 Task: Create a due date automation trigger when advanced on, 2 hours after a card is due add dates not starting this week.
Action: Mouse moved to (887, 267)
Screenshot: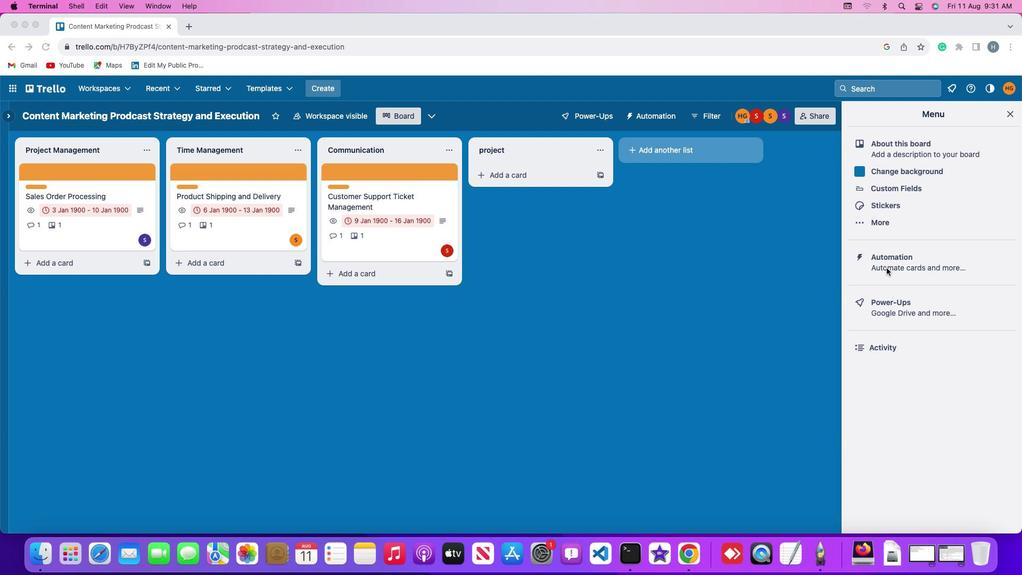 
Action: Mouse pressed left at (887, 267)
Screenshot: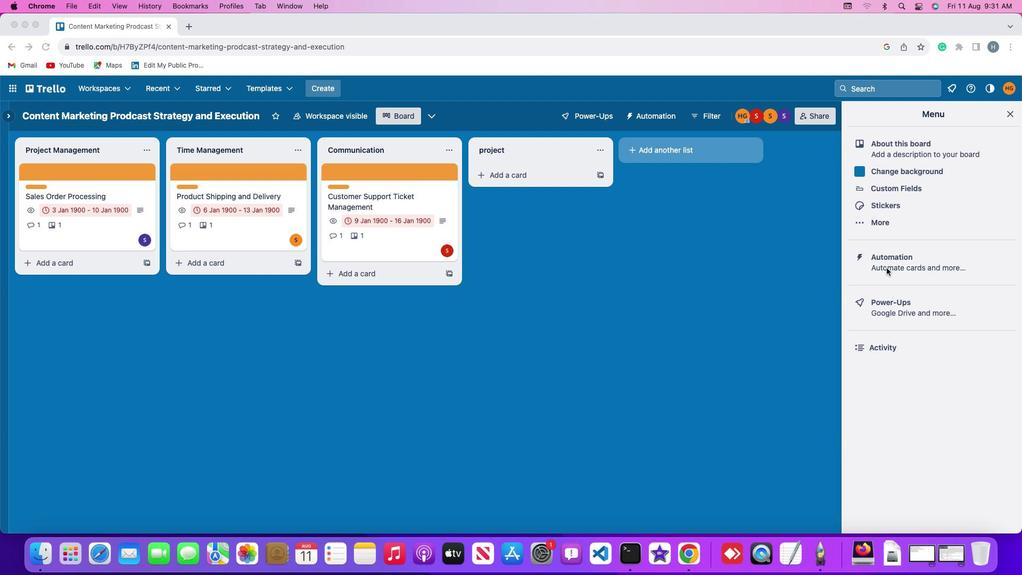 
Action: Mouse pressed left at (887, 267)
Screenshot: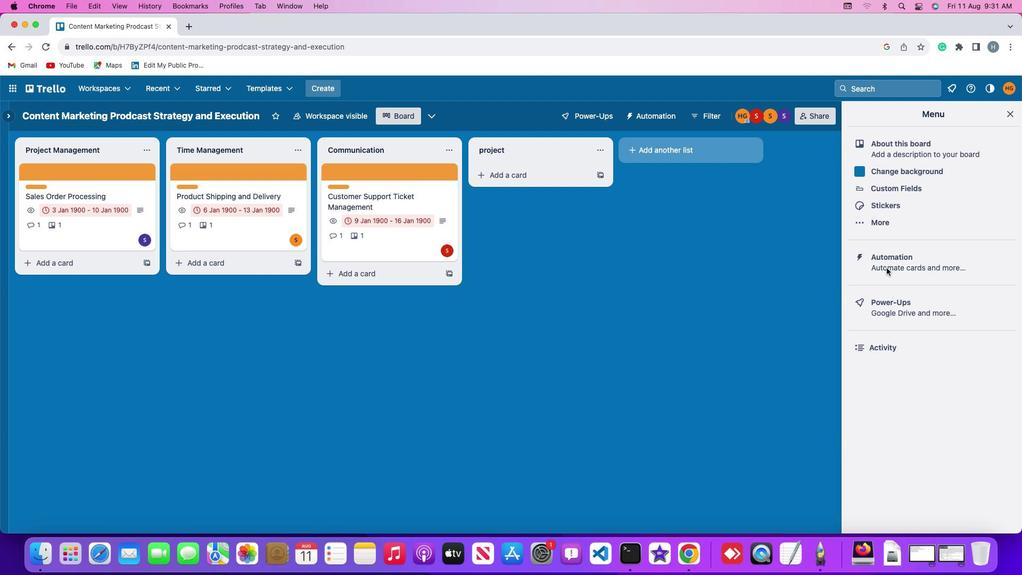 
Action: Mouse moved to (75, 253)
Screenshot: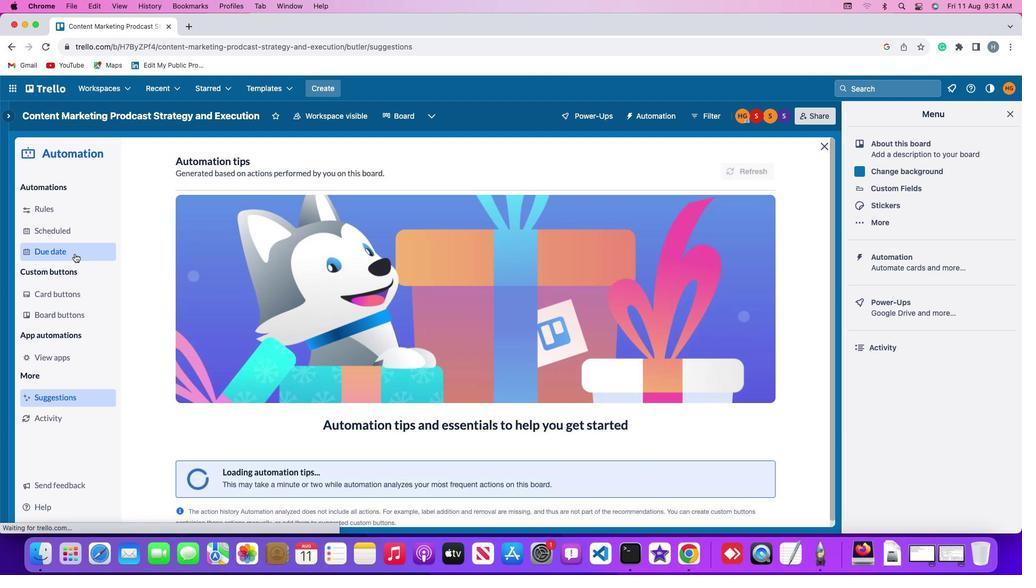 
Action: Mouse pressed left at (75, 253)
Screenshot: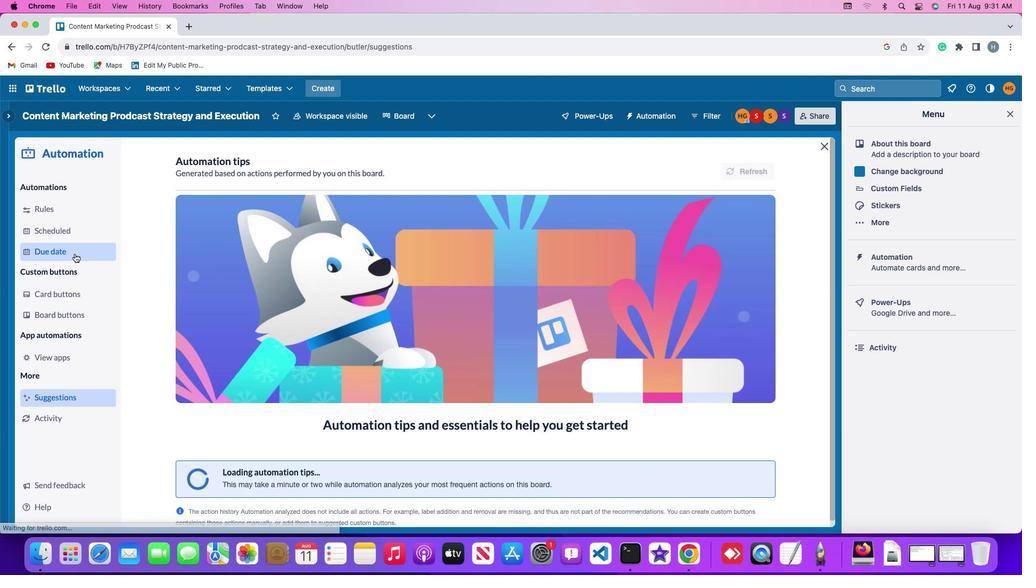 
Action: Mouse moved to (722, 167)
Screenshot: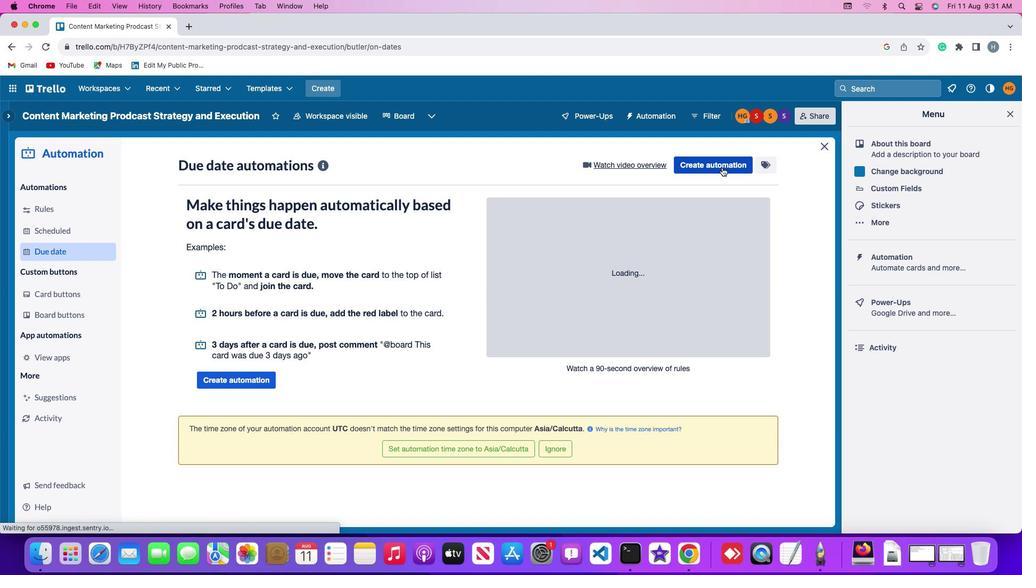 
Action: Mouse pressed left at (722, 167)
Screenshot: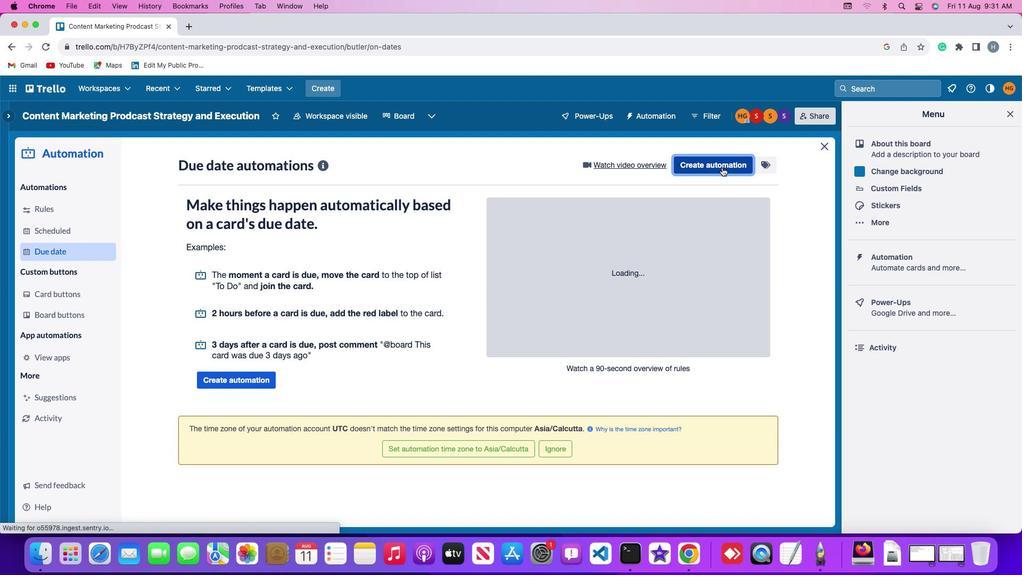 
Action: Mouse moved to (295, 266)
Screenshot: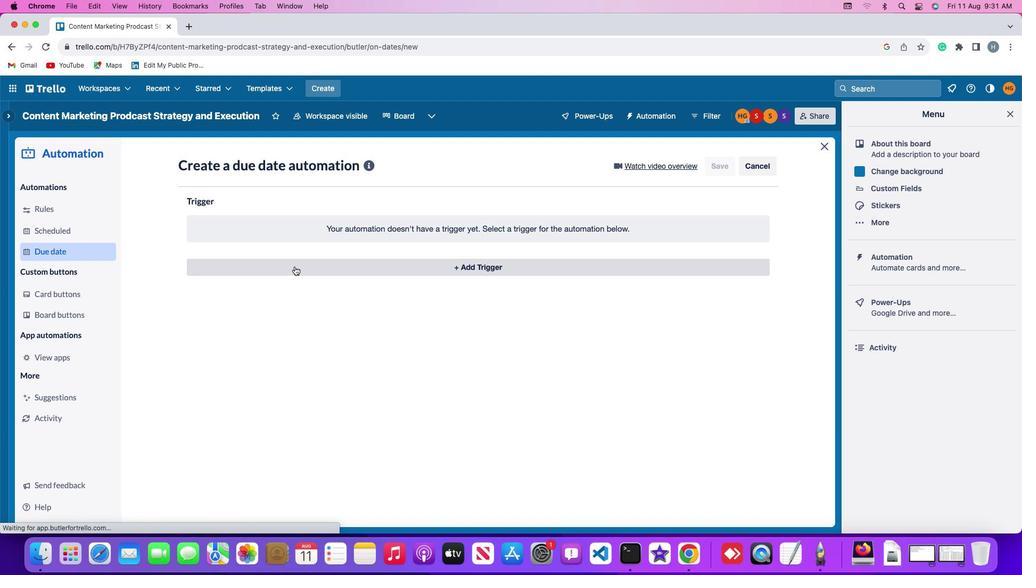 
Action: Mouse pressed left at (295, 266)
Screenshot: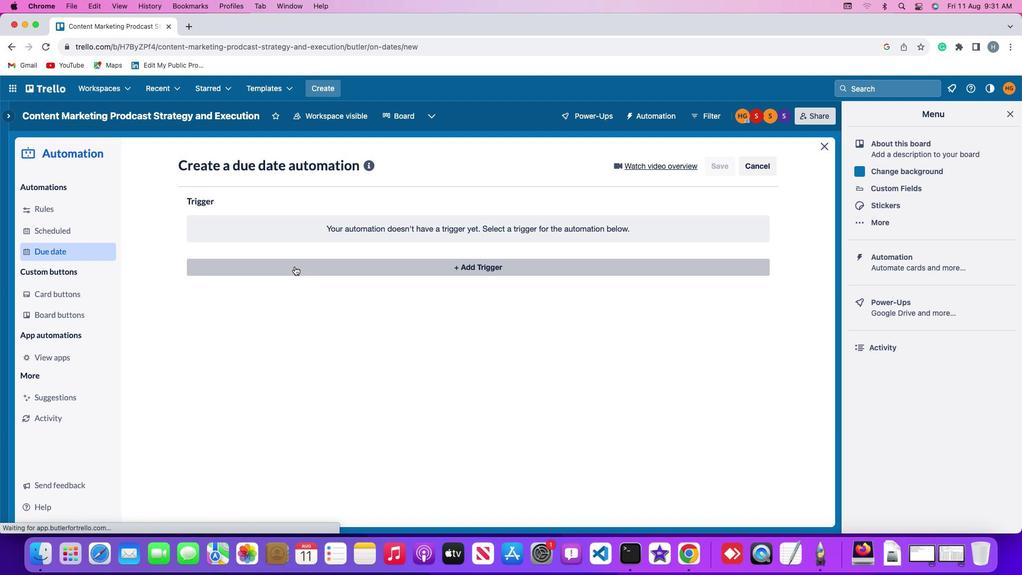 
Action: Mouse moved to (207, 429)
Screenshot: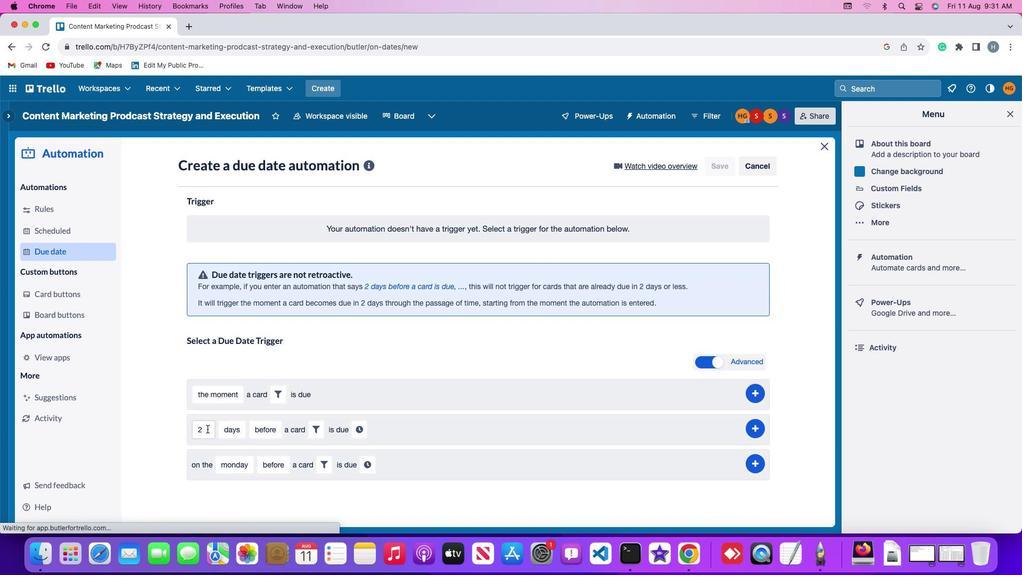 
Action: Mouse pressed left at (207, 429)
Screenshot: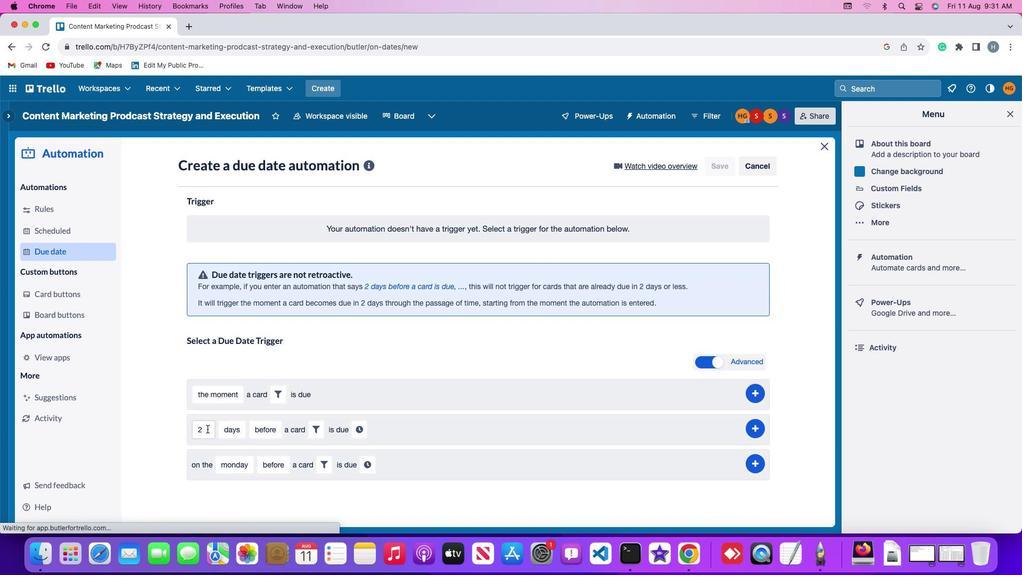 
Action: Mouse moved to (208, 429)
Screenshot: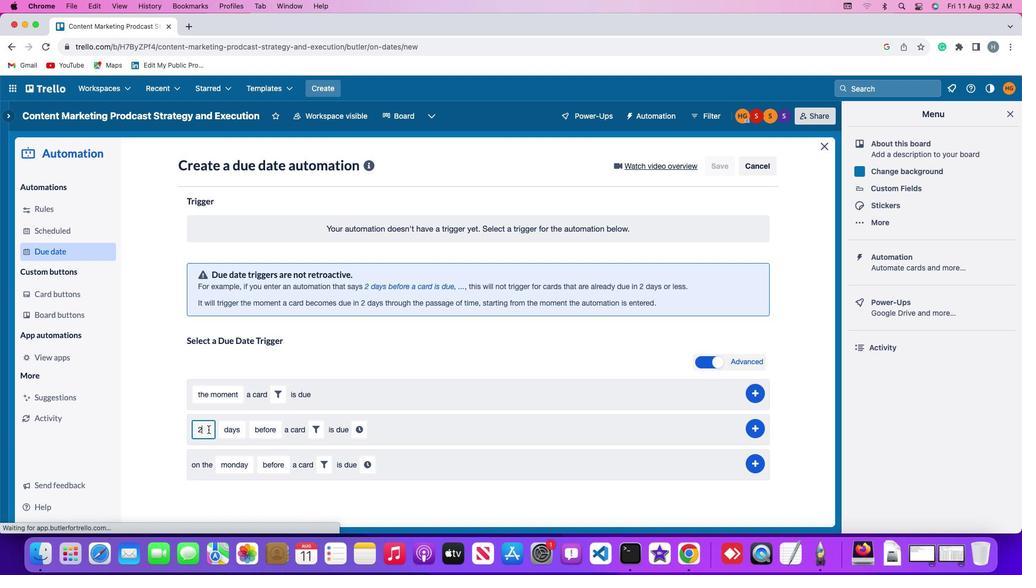 
Action: Key pressed Key.backspace
Screenshot: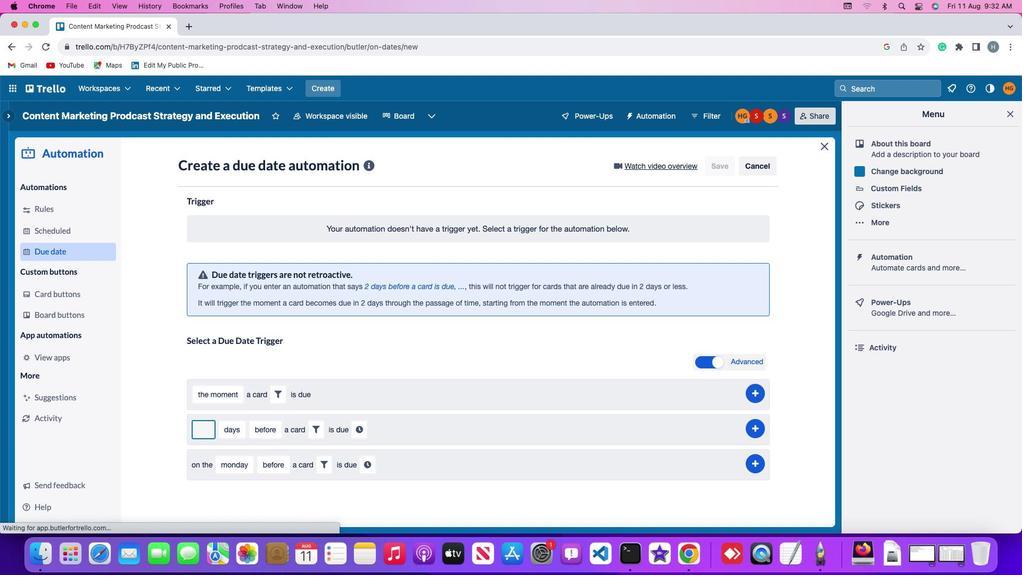 
Action: Mouse moved to (208, 429)
Screenshot: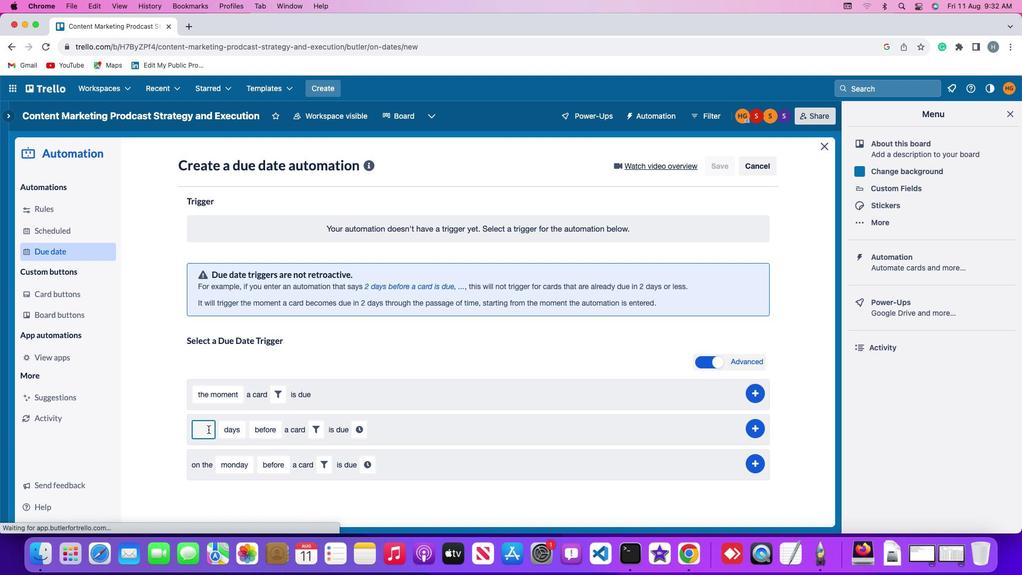 
Action: Key pressed '2'
Screenshot: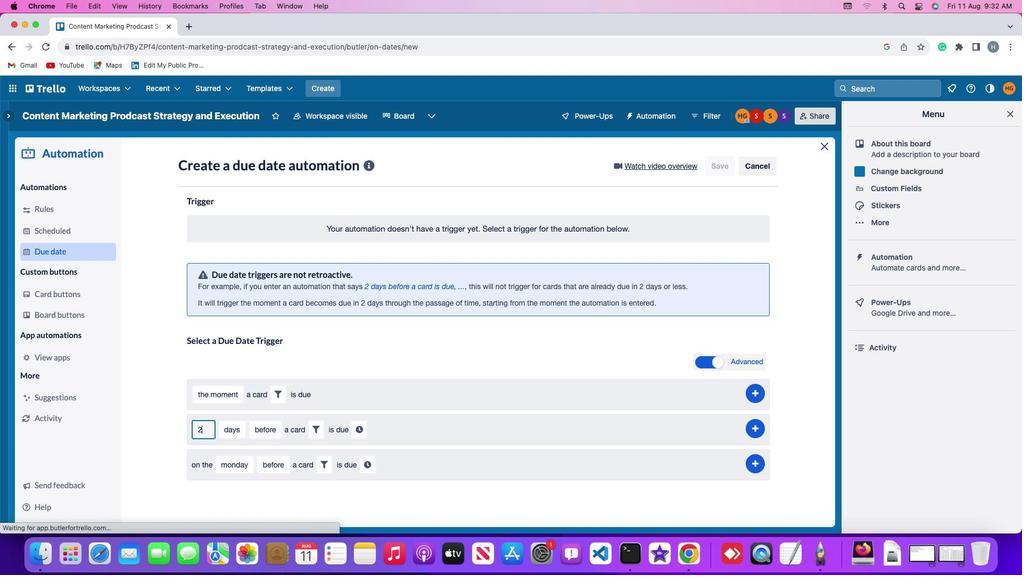 
Action: Mouse moved to (226, 430)
Screenshot: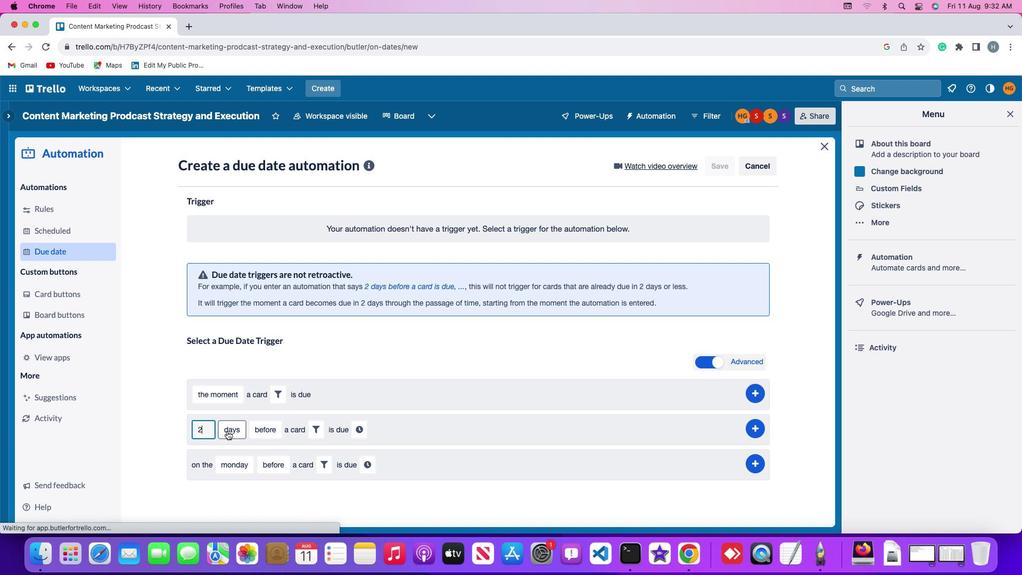 
Action: Mouse pressed left at (226, 430)
Screenshot: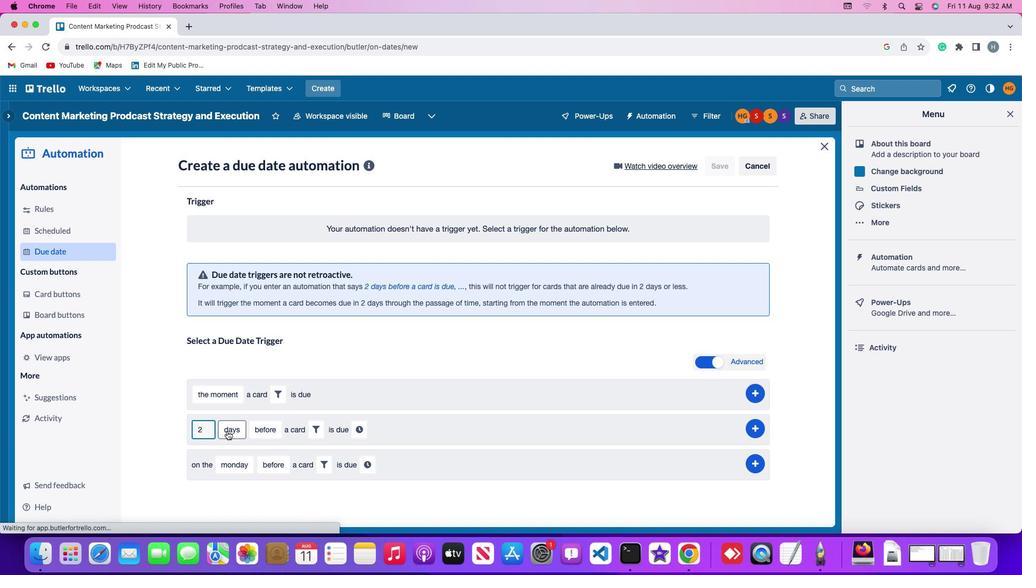 
Action: Mouse moved to (230, 493)
Screenshot: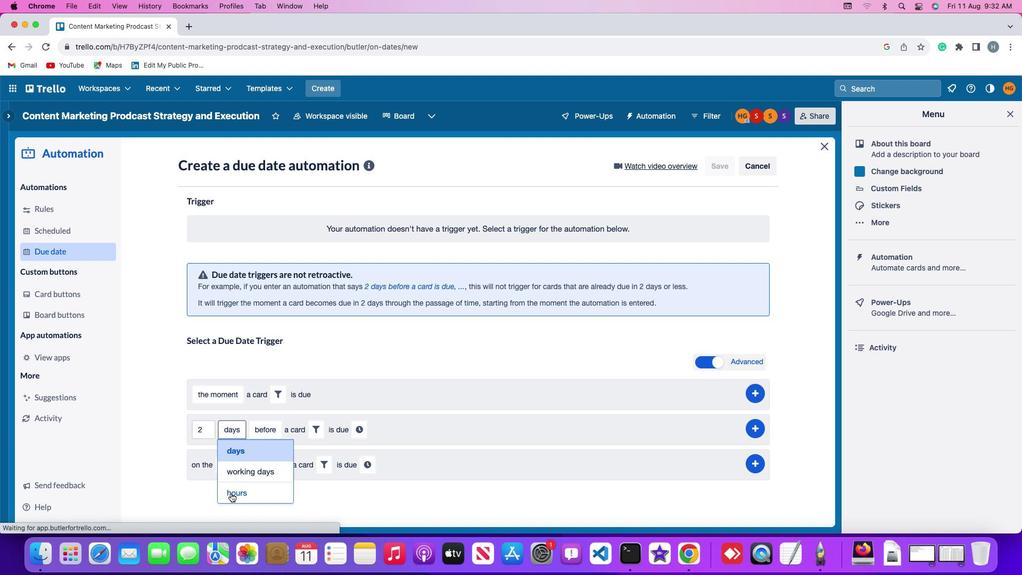 
Action: Mouse pressed left at (230, 493)
Screenshot: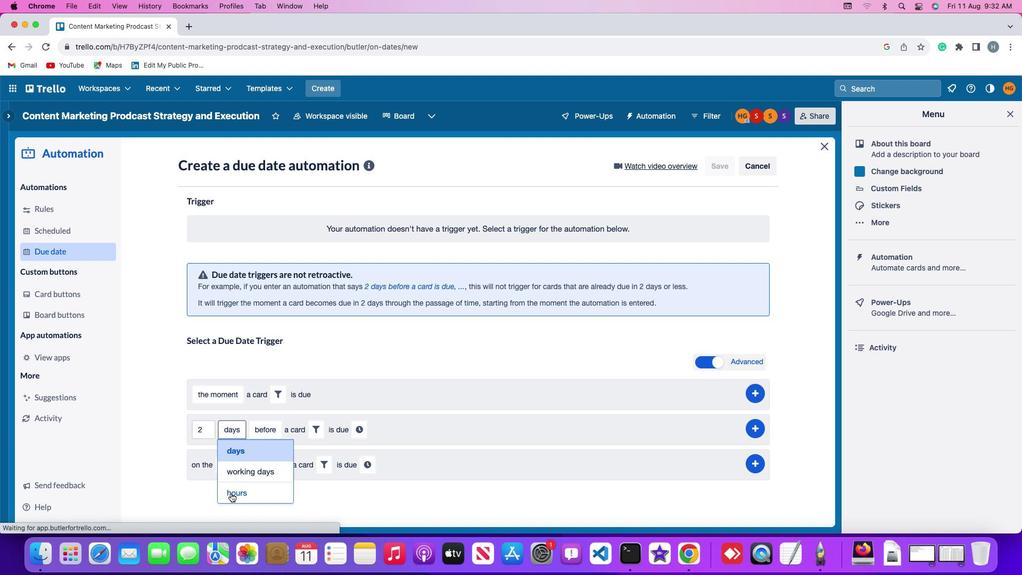 
Action: Mouse moved to (265, 430)
Screenshot: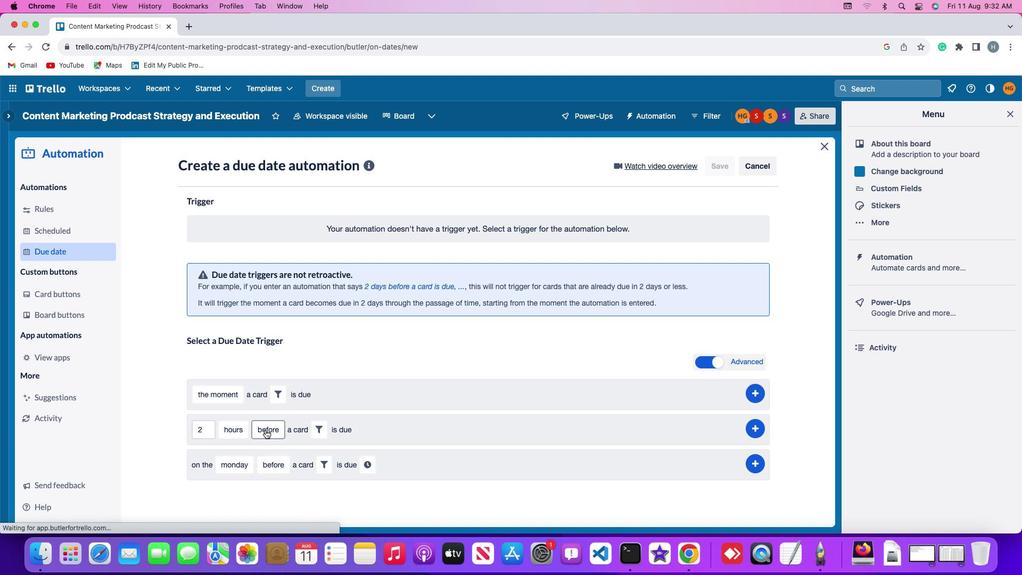 
Action: Mouse pressed left at (265, 430)
Screenshot: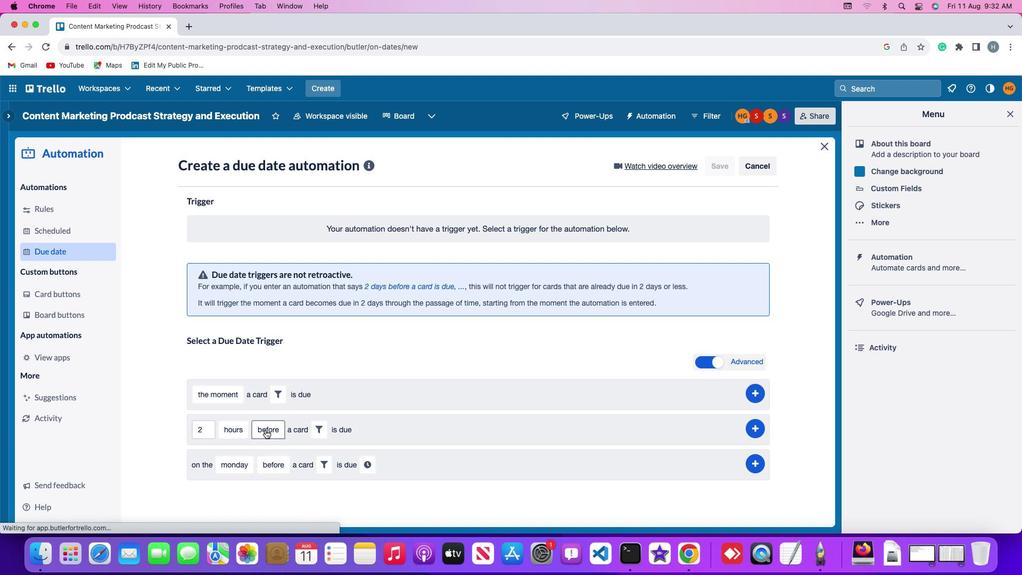 
Action: Mouse moved to (263, 469)
Screenshot: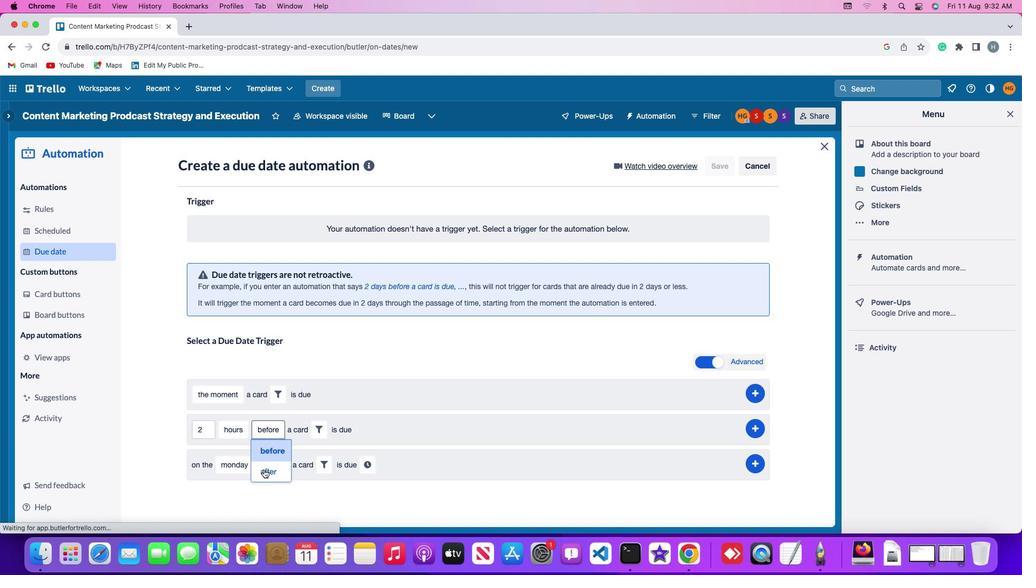 
Action: Mouse pressed left at (263, 469)
Screenshot: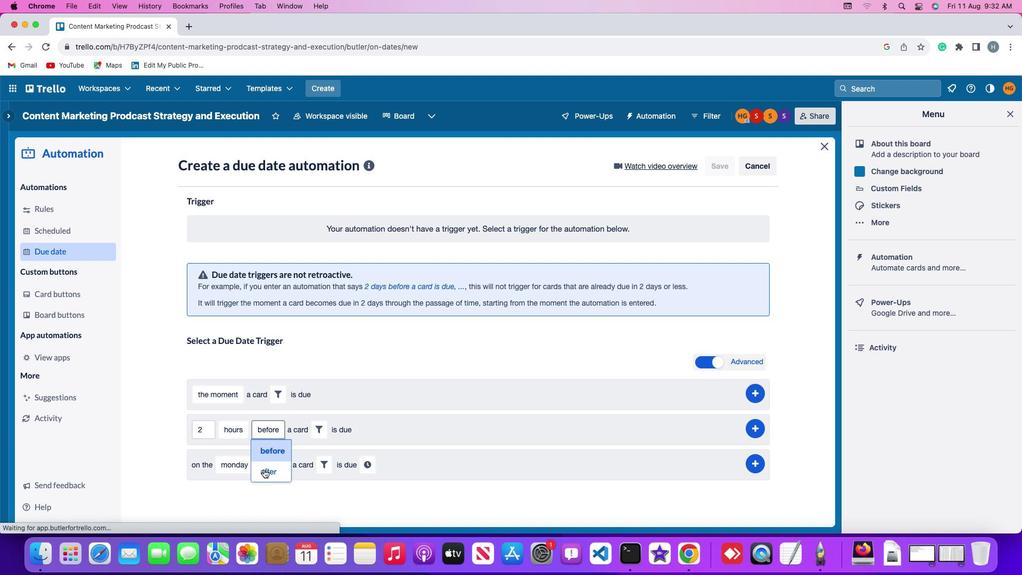 
Action: Mouse moved to (305, 427)
Screenshot: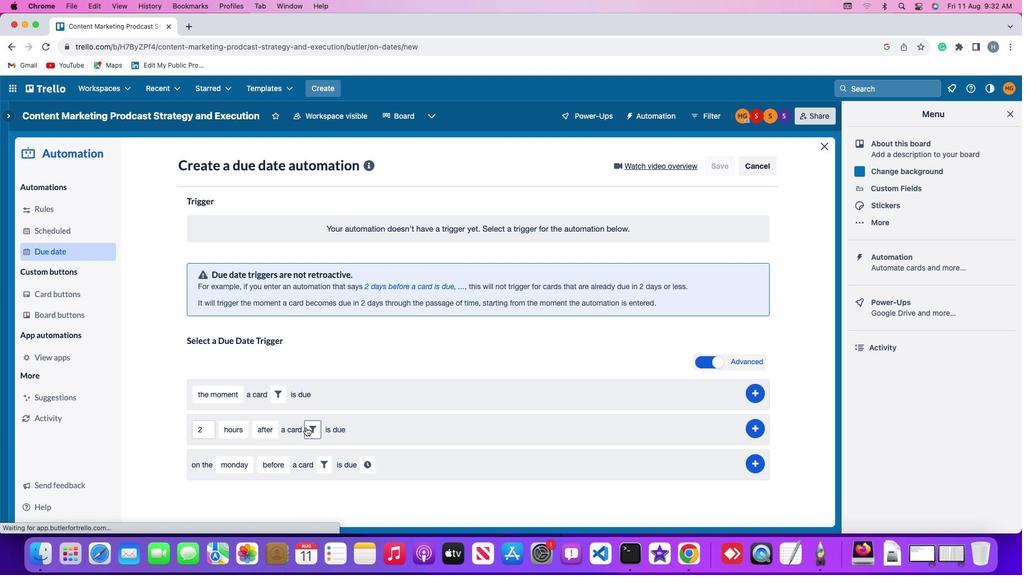 
Action: Mouse pressed left at (305, 427)
Screenshot: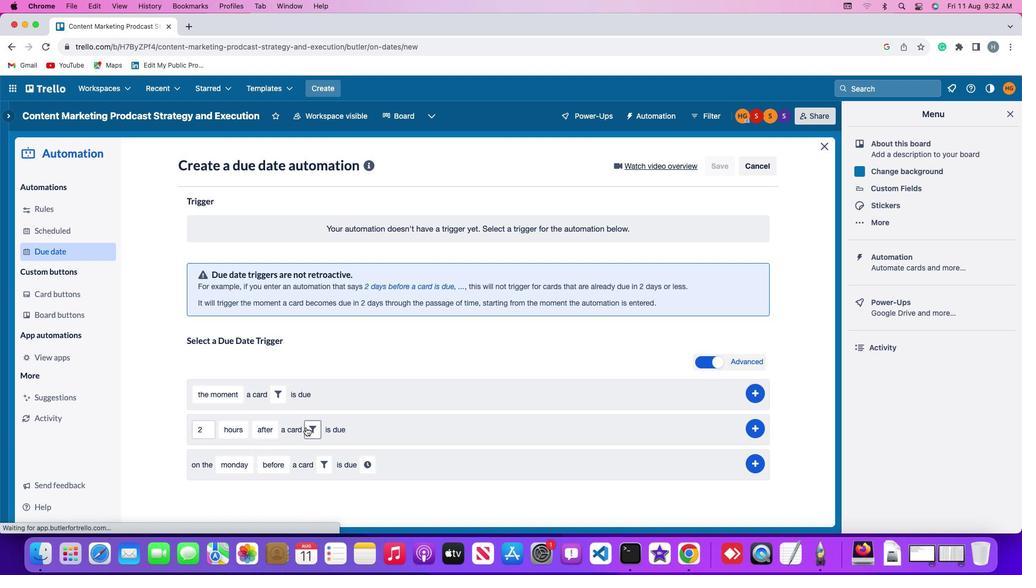 
Action: Mouse moved to (371, 465)
Screenshot: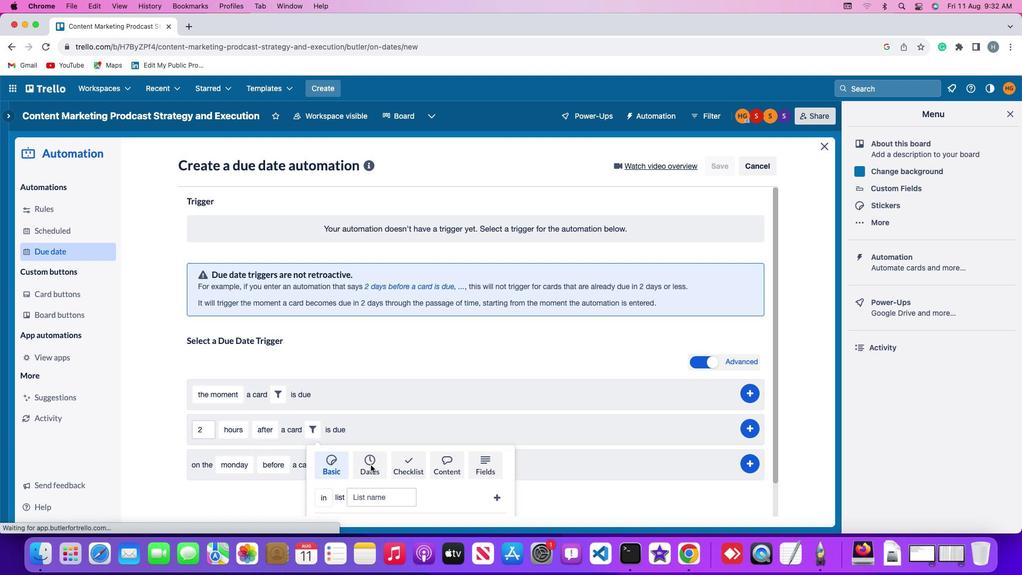 
Action: Mouse pressed left at (371, 465)
Screenshot: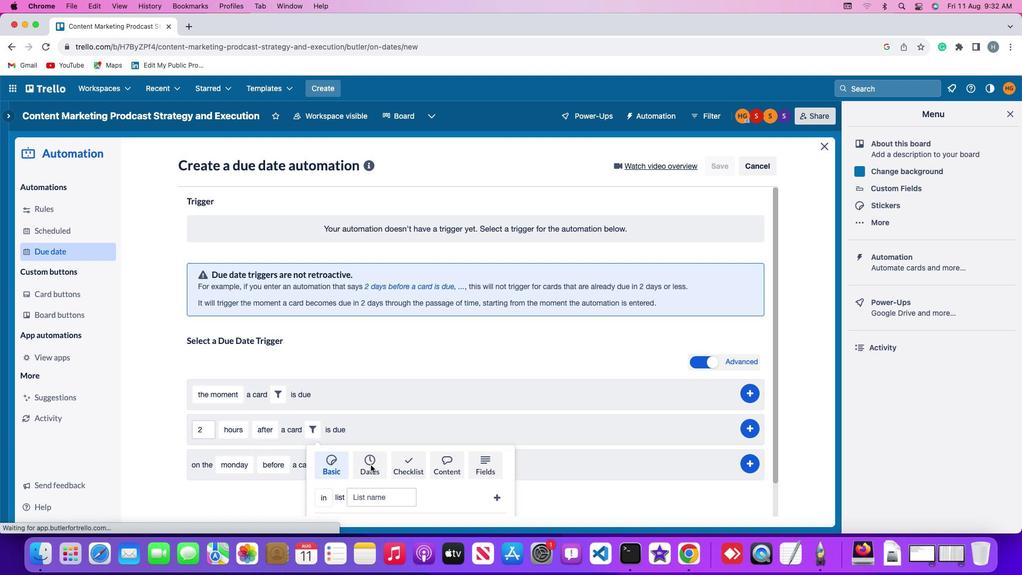 
Action: Mouse moved to (278, 494)
Screenshot: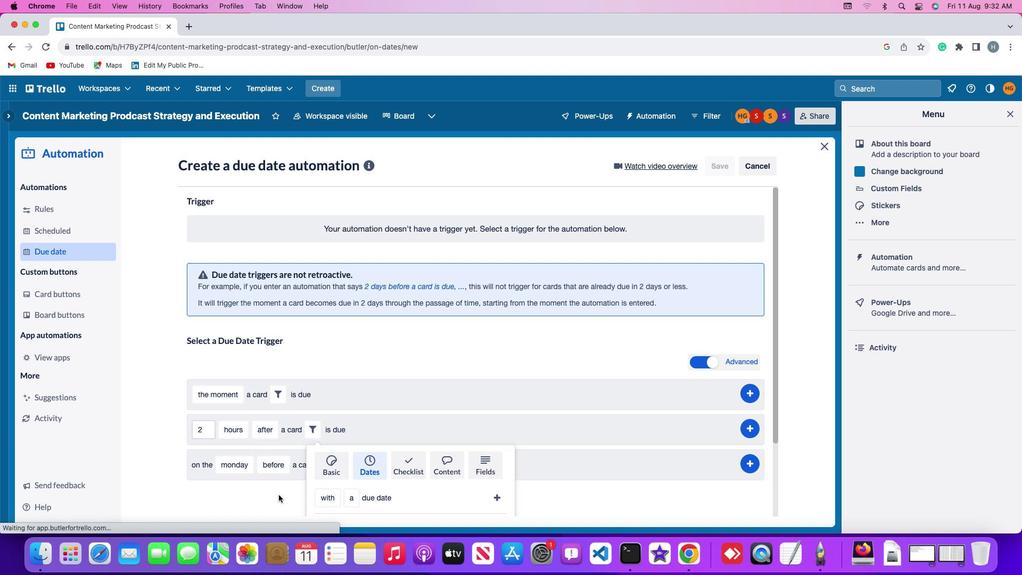 
Action: Mouse scrolled (278, 494) with delta (0, 0)
Screenshot: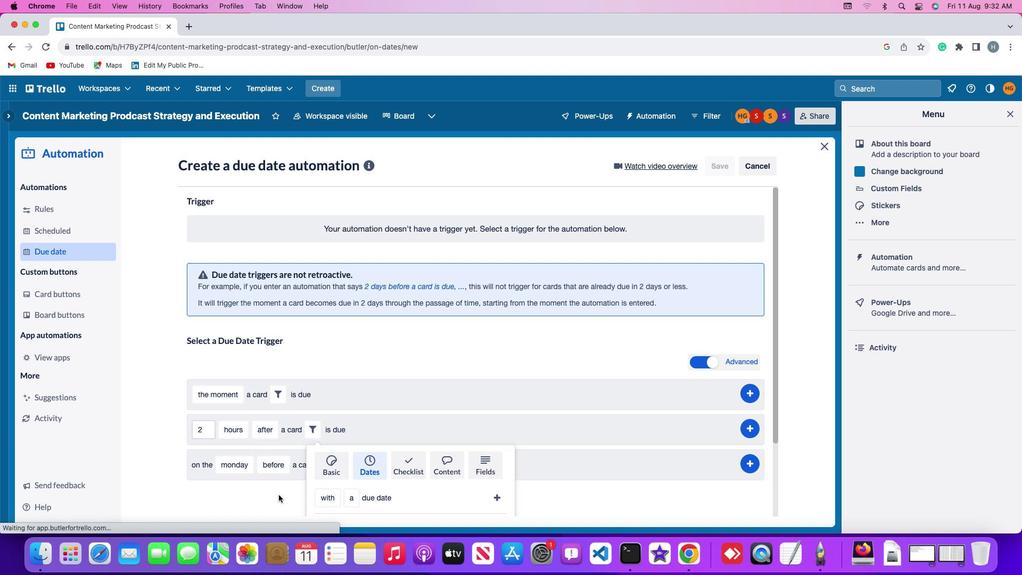 
Action: Mouse scrolled (278, 494) with delta (0, 0)
Screenshot: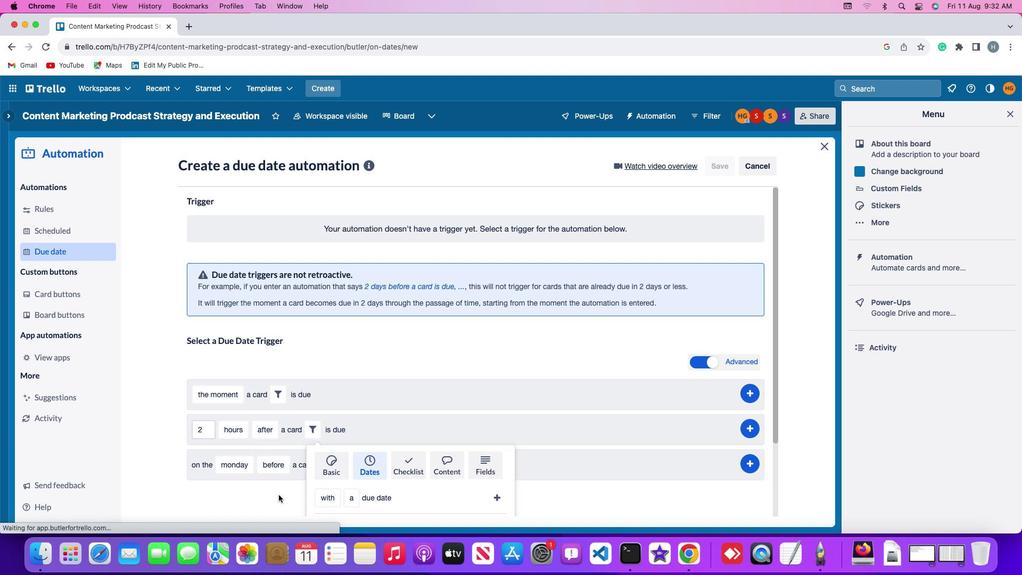 
Action: Mouse scrolled (278, 494) with delta (0, -1)
Screenshot: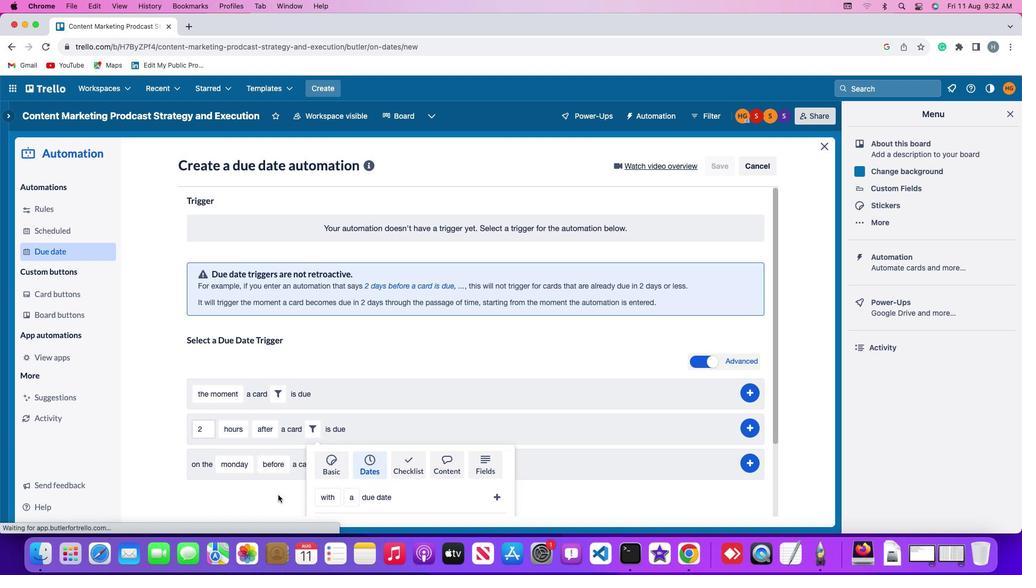 
Action: Mouse moved to (278, 494)
Screenshot: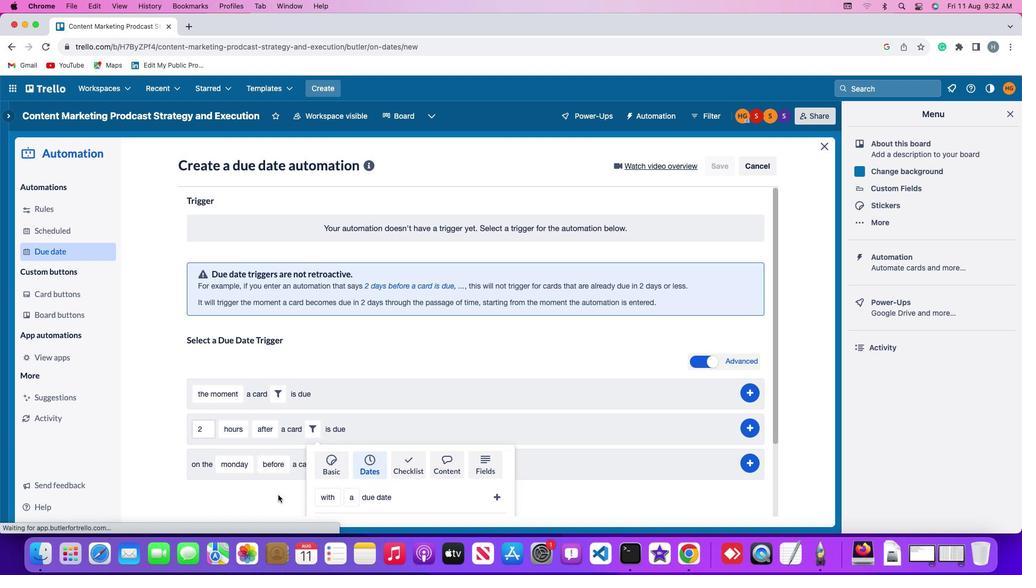 
Action: Mouse scrolled (278, 494) with delta (0, -2)
Screenshot: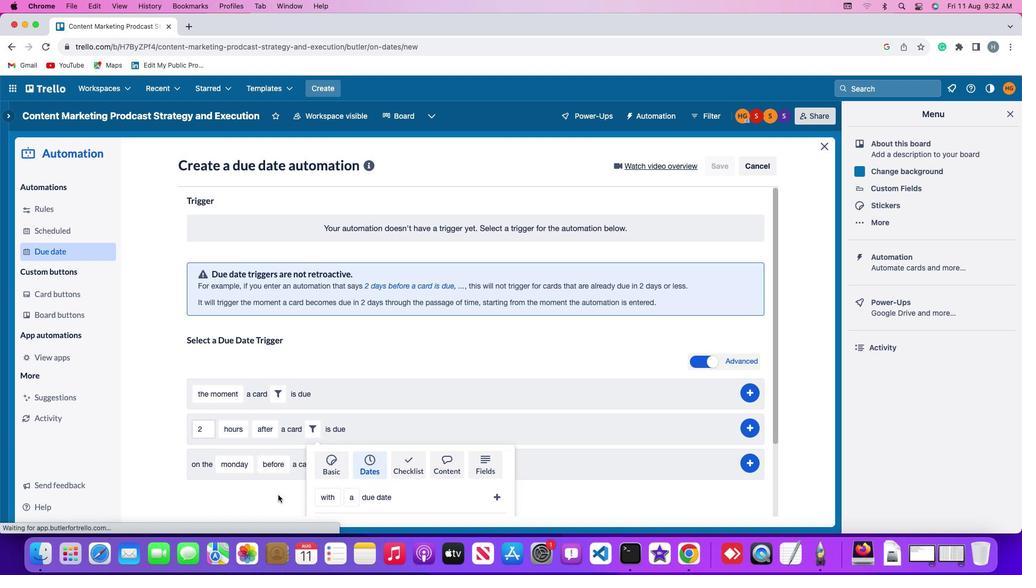 
Action: Mouse scrolled (278, 494) with delta (0, -3)
Screenshot: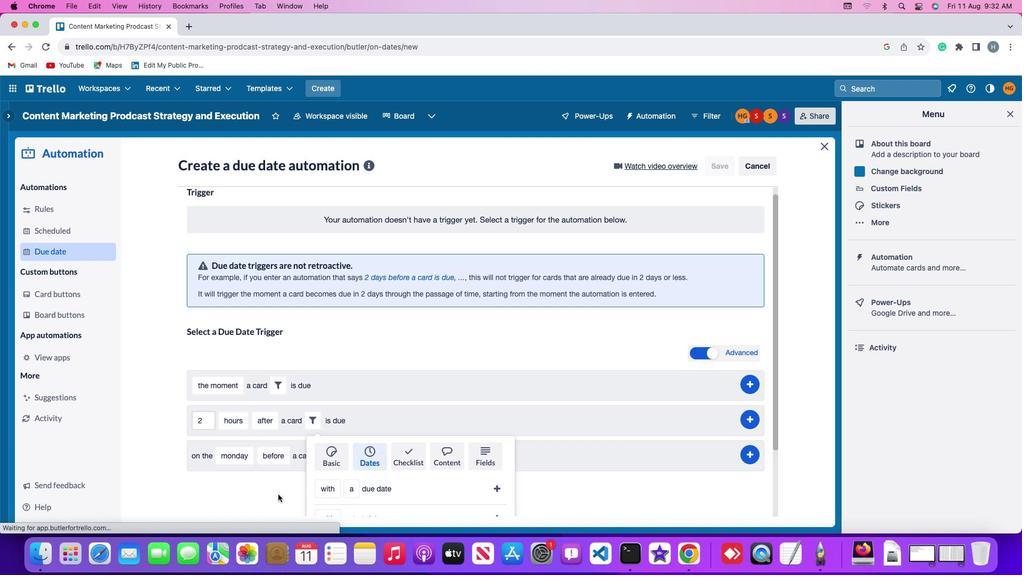 
Action: Mouse moved to (268, 492)
Screenshot: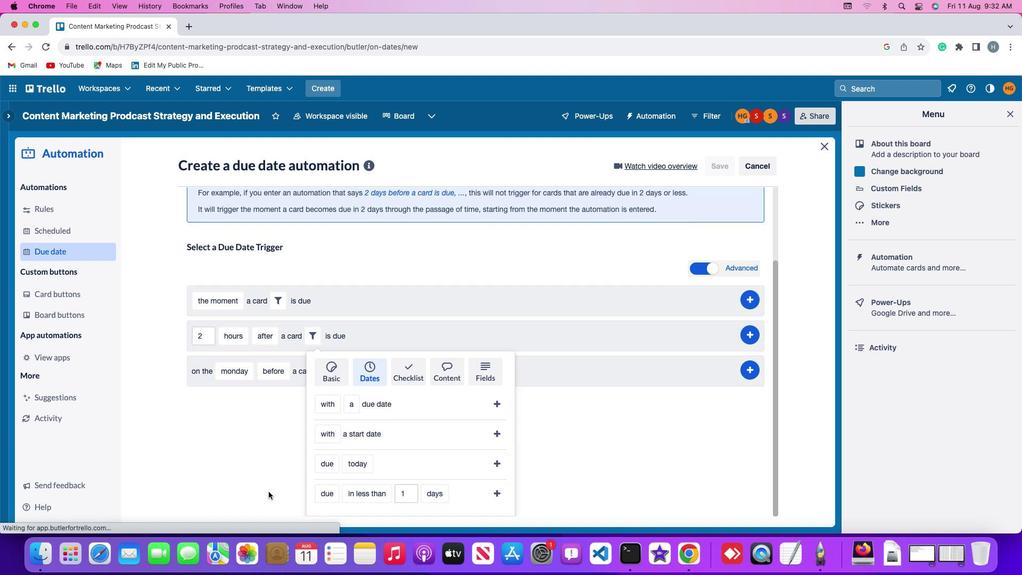 
Action: Mouse scrolled (268, 492) with delta (0, 0)
Screenshot: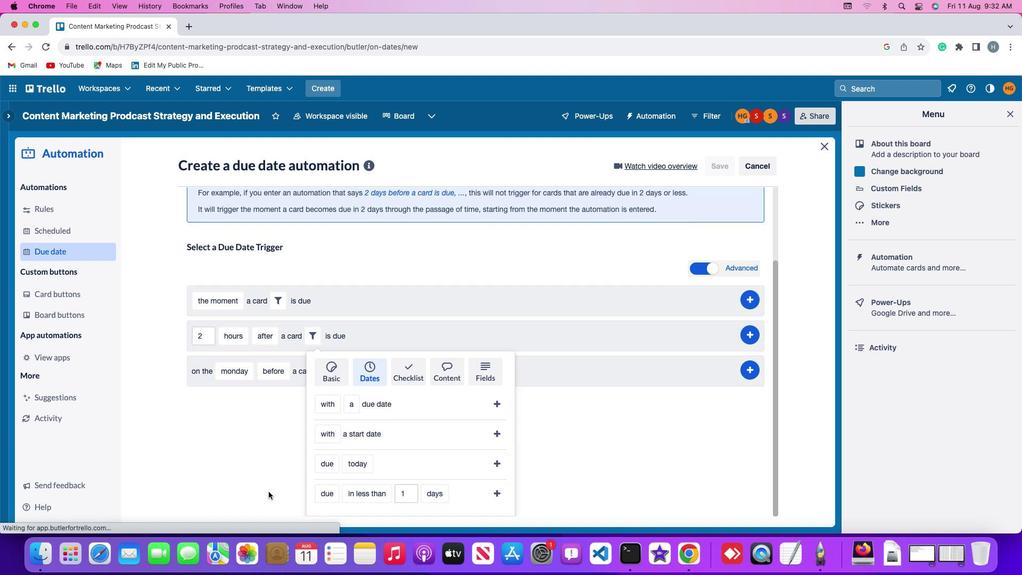
Action: Mouse moved to (267, 491)
Screenshot: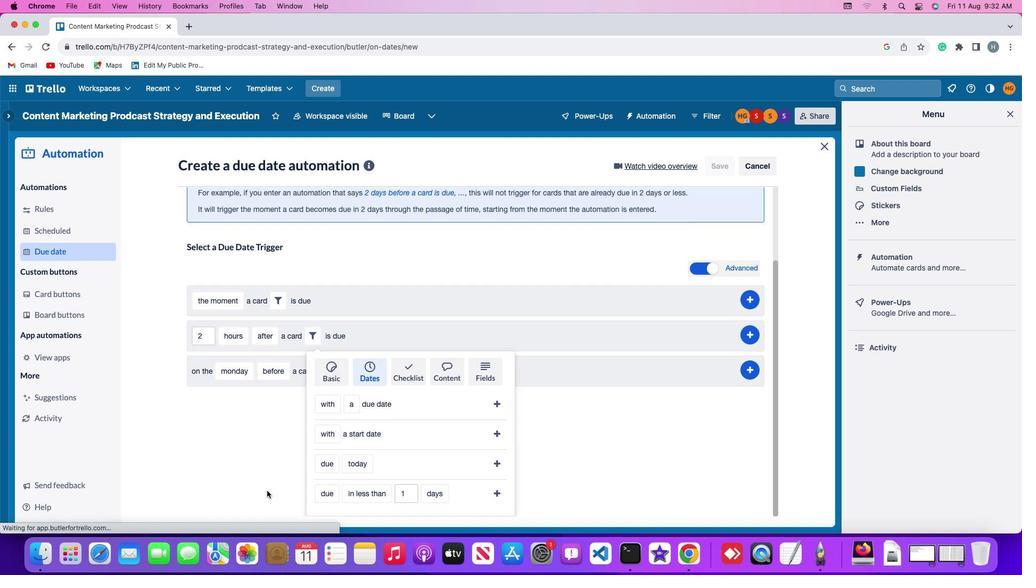 
Action: Mouse scrolled (267, 491) with delta (0, 0)
Screenshot: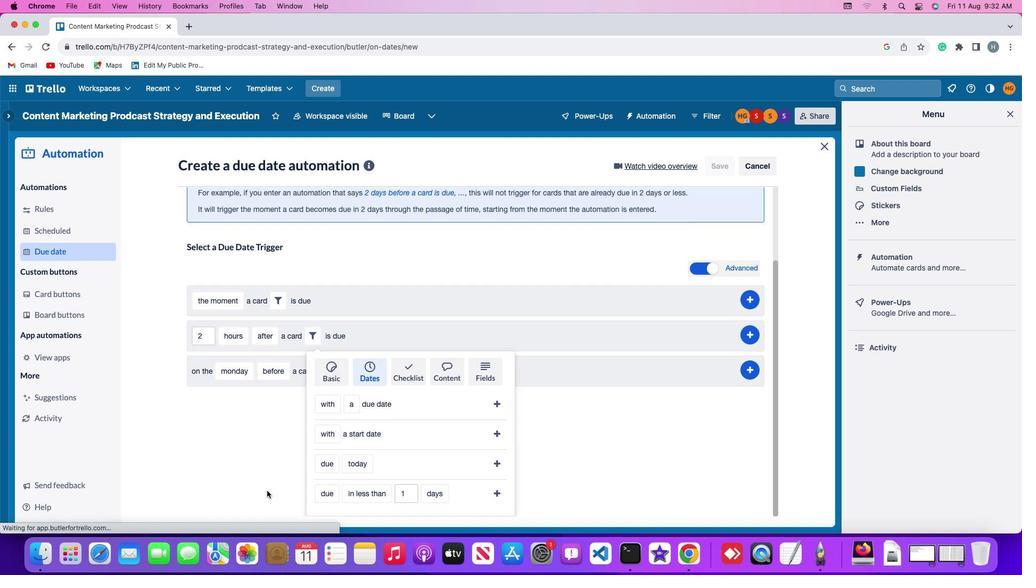 
Action: Mouse moved to (266, 490)
Screenshot: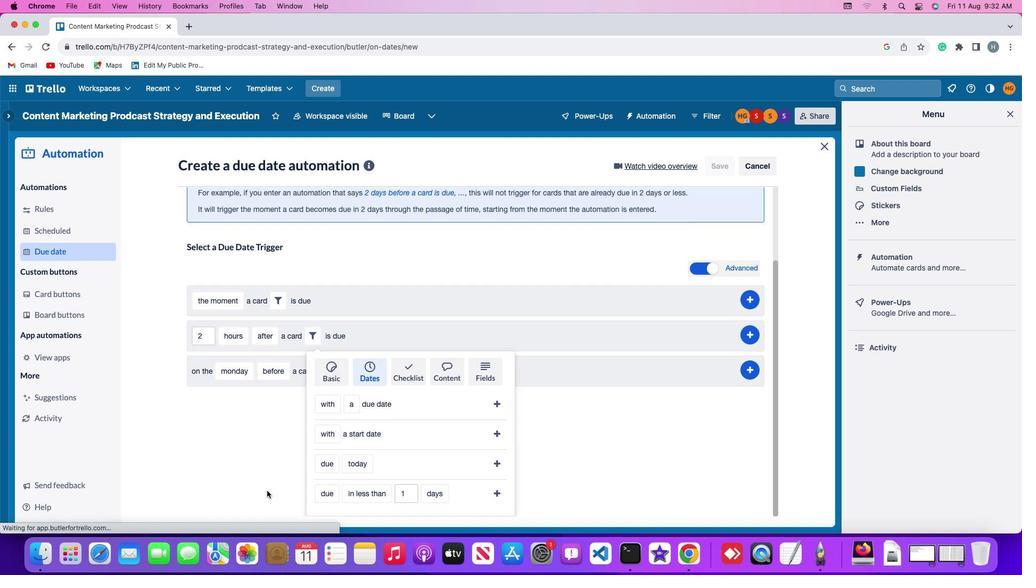 
Action: Mouse scrolled (266, 490) with delta (0, -1)
Screenshot: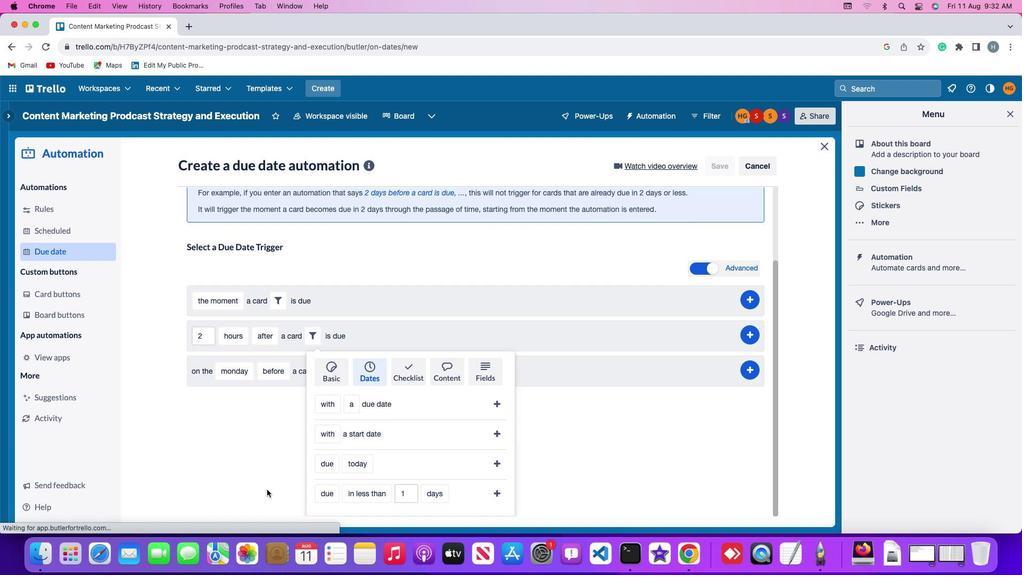 
Action: Mouse moved to (329, 467)
Screenshot: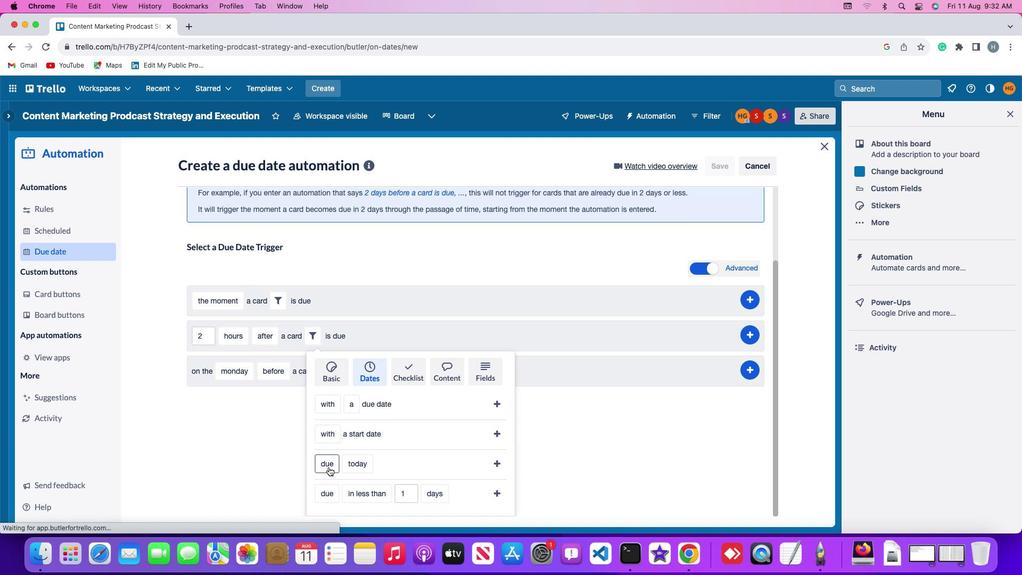 
Action: Mouse pressed left at (329, 467)
Screenshot: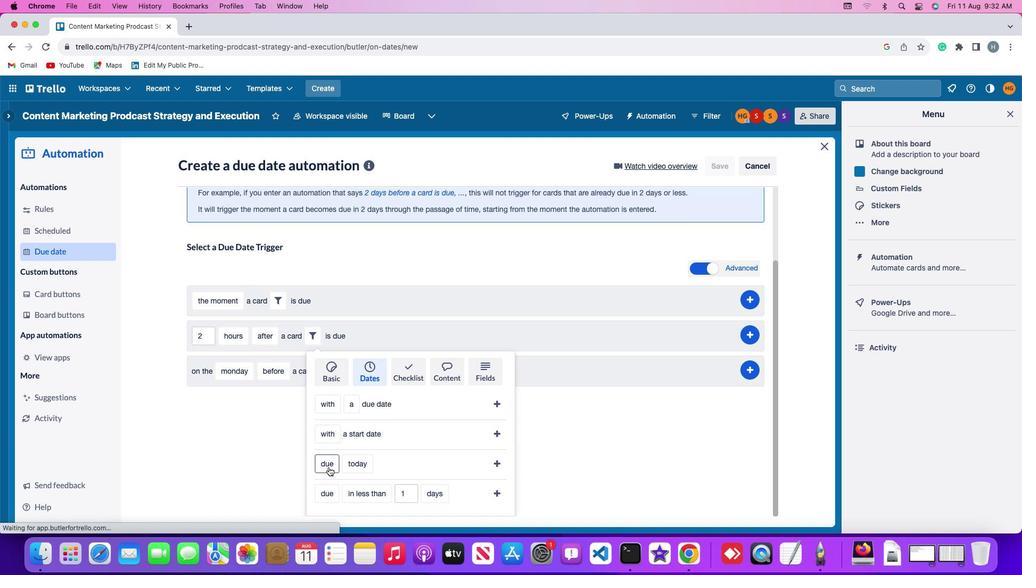 
Action: Mouse moved to (341, 439)
Screenshot: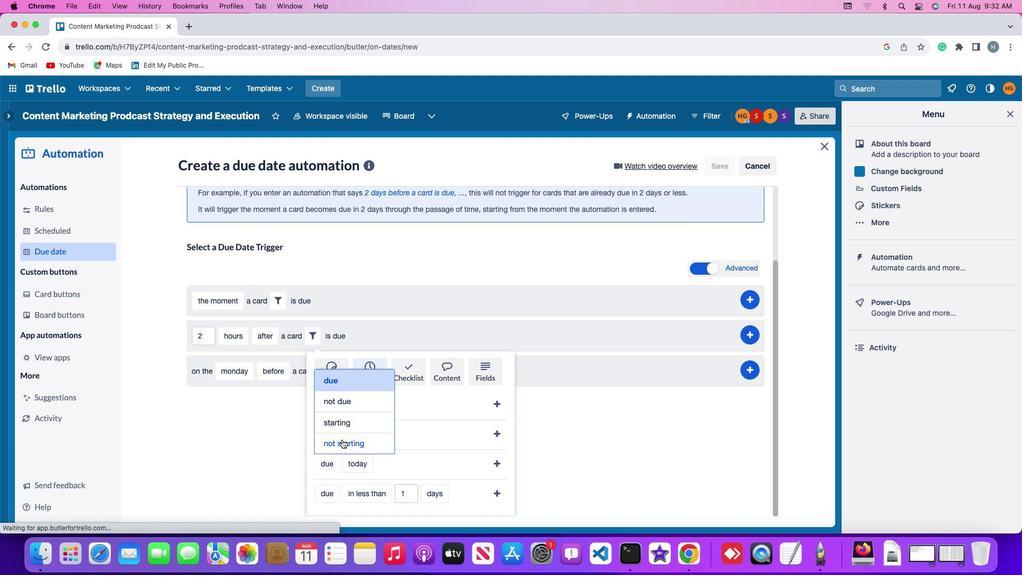 
Action: Mouse pressed left at (341, 439)
Screenshot: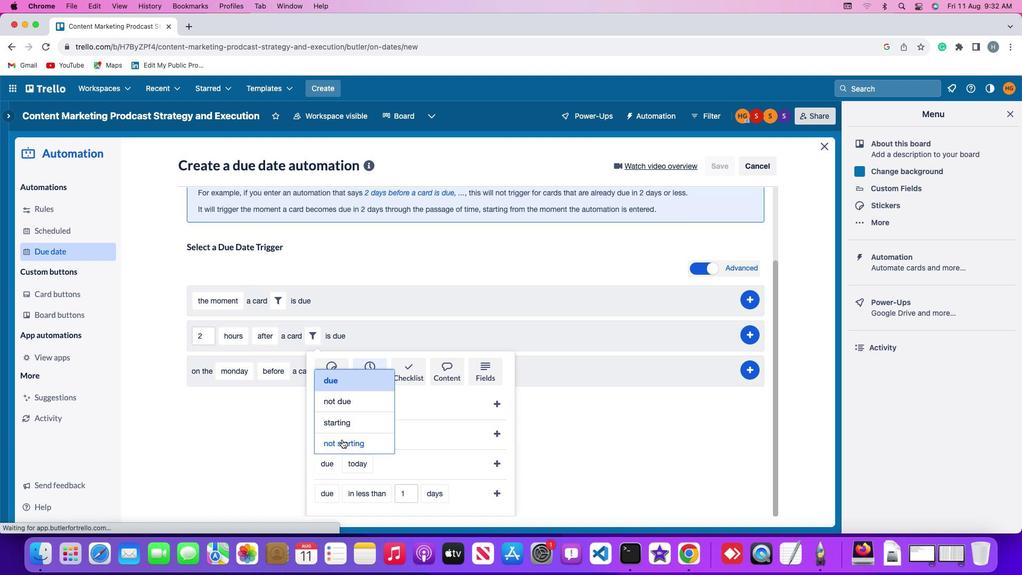 
Action: Mouse moved to (375, 468)
Screenshot: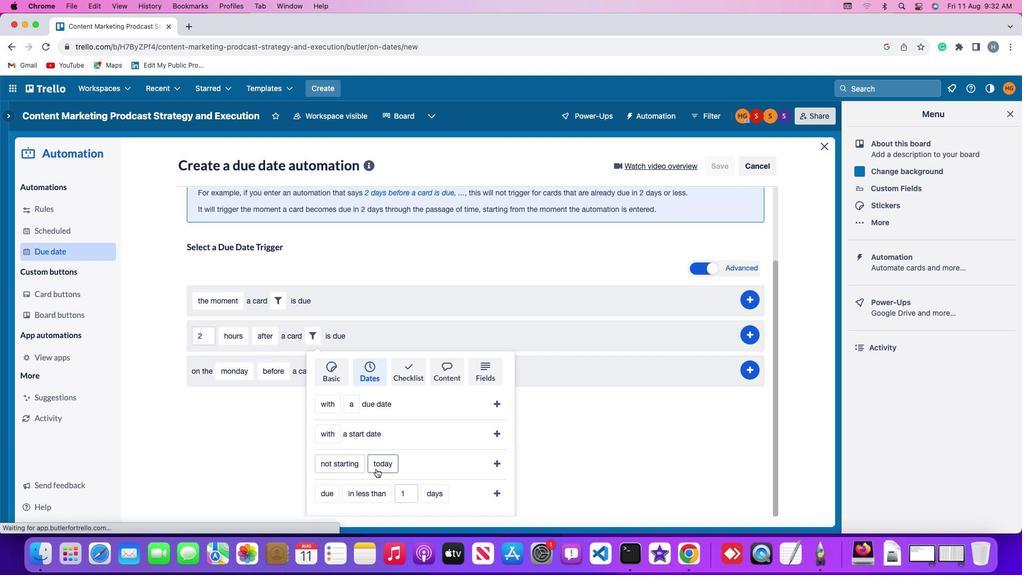
Action: Mouse pressed left at (375, 468)
Screenshot: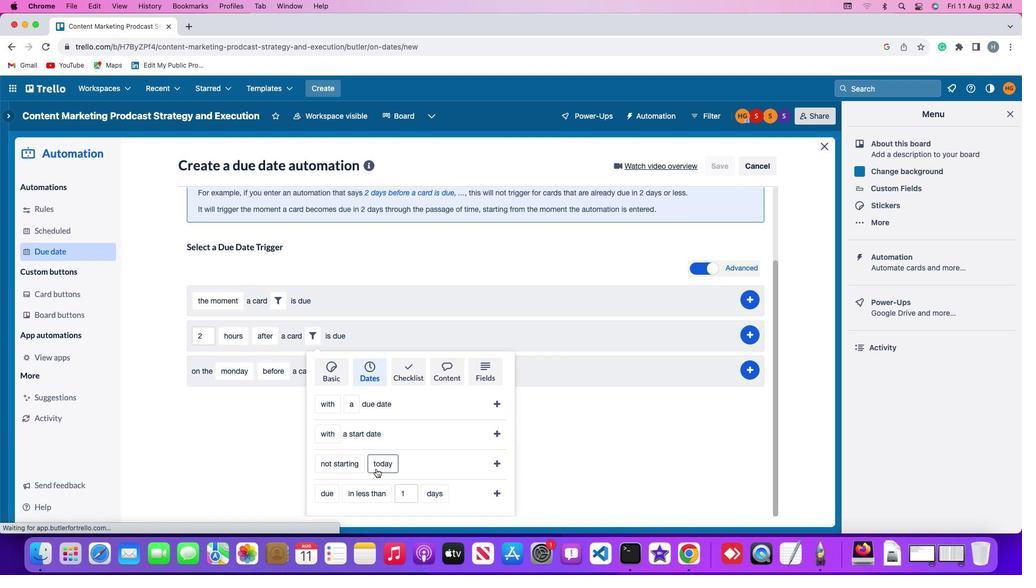
Action: Mouse moved to (397, 379)
Screenshot: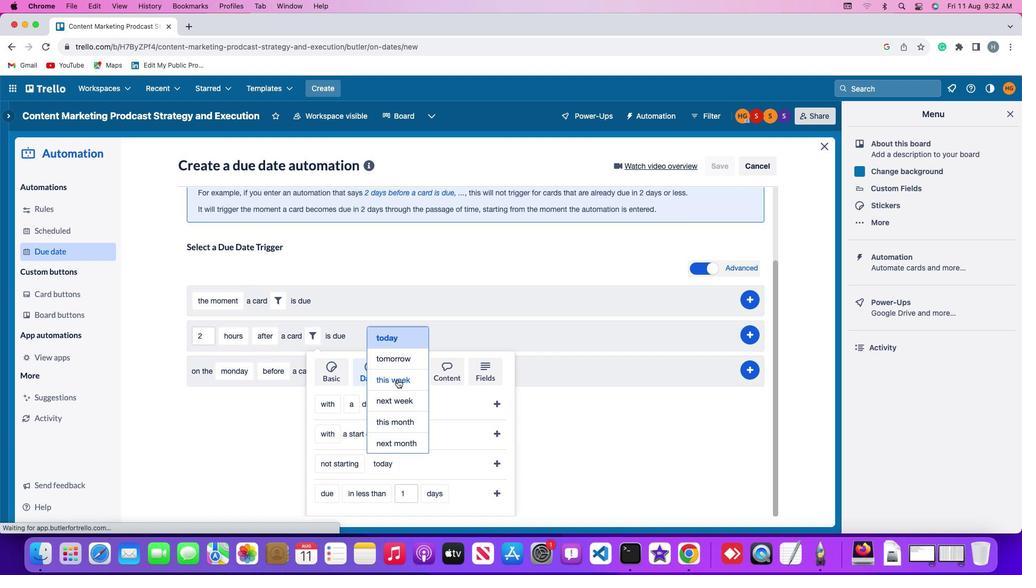 
Action: Mouse pressed left at (397, 379)
Screenshot: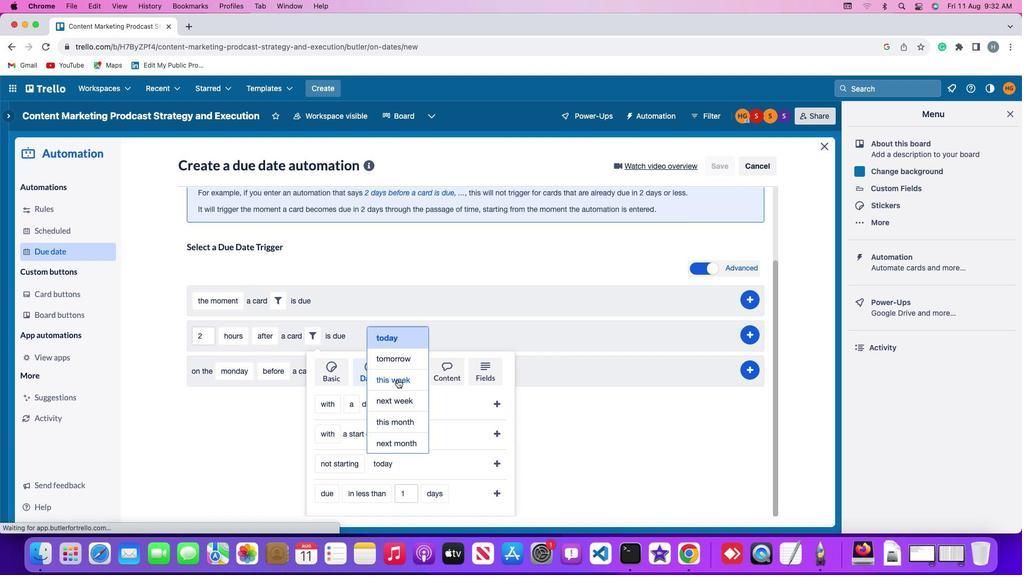 
Action: Mouse moved to (496, 465)
Screenshot: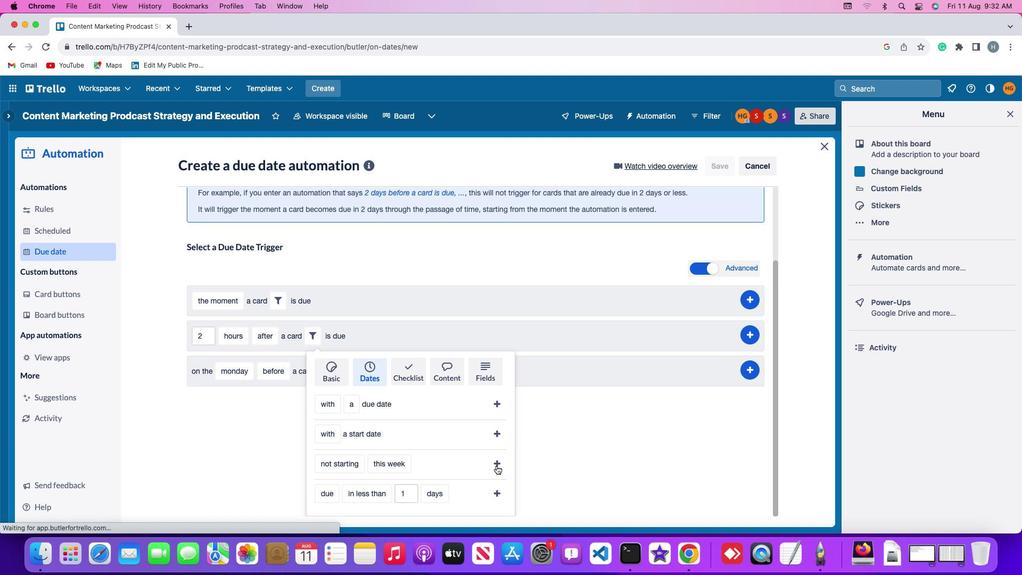 
Action: Mouse pressed left at (496, 465)
Screenshot: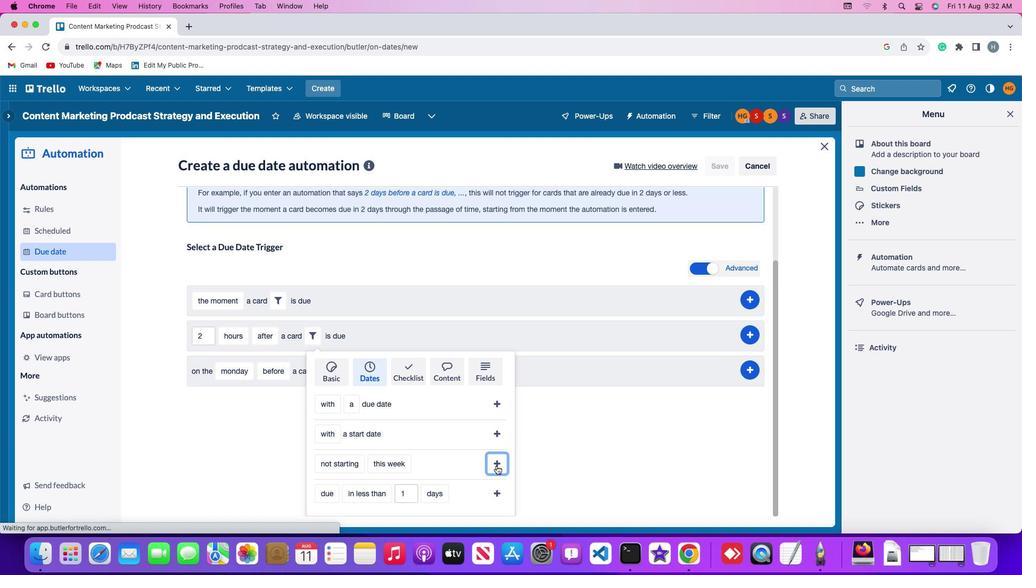 
Action: Mouse moved to (757, 426)
Screenshot: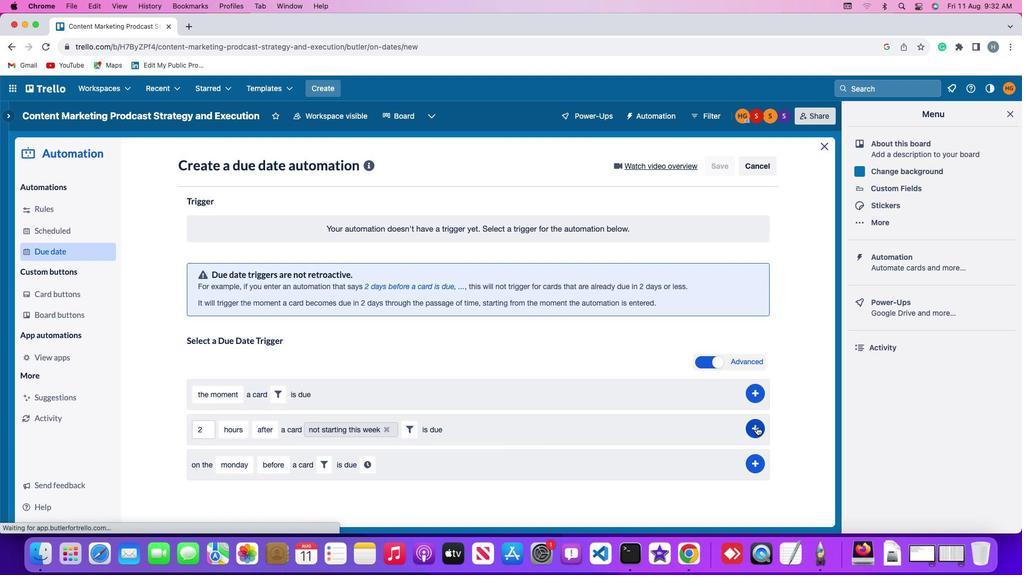 
Action: Mouse pressed left at (757, 426)
Screenshot: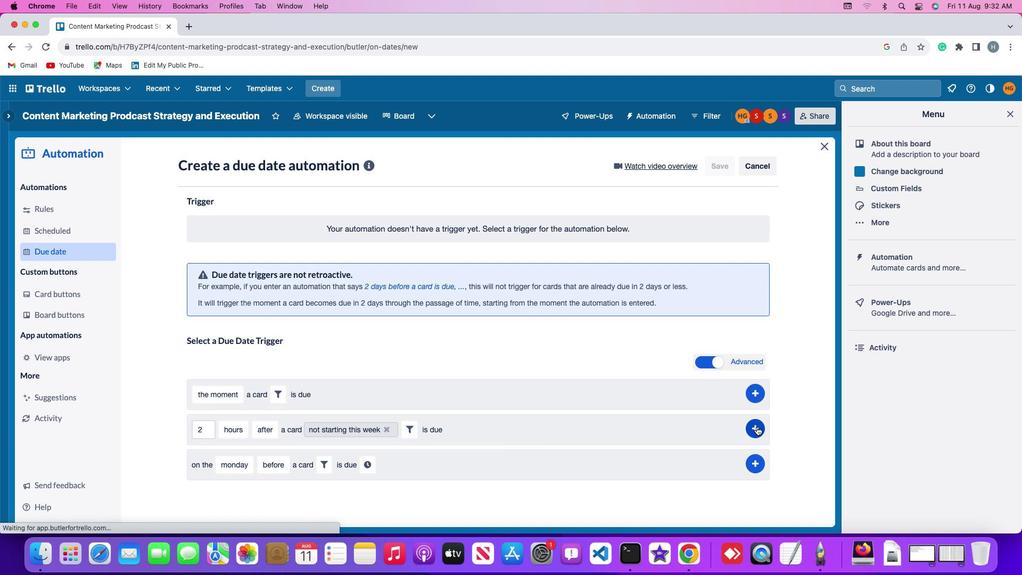 
Action: Mouse moved to (799, 361)
Screenshot: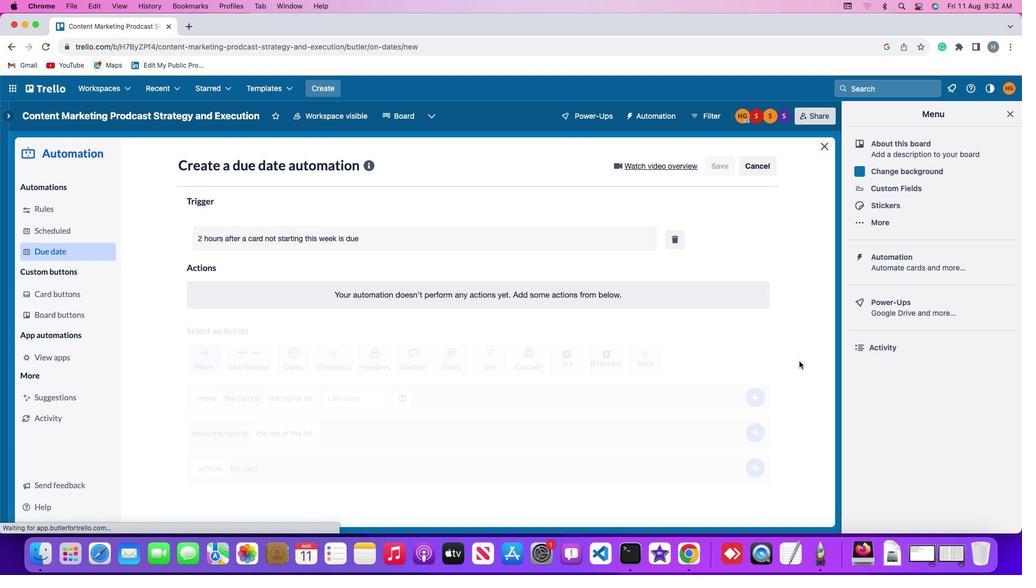 
